 Task: Create in the project AgileCube in Backlog an issue 'Upgrade the caching mechanism of a web application to improve response time and reduce server load', assign it to team member softage.1@softage.net and change the status to IN PROGRESS. Create in the project AgileCube in Backlog an issue 'Create a new online platform for online personal finance courses with advanced budgeting and financial planning features', assign it to team member softage.2@softage.net and change the status to IN PROGRESS
Action: Mouse moved to (231, 67)
Screenshot: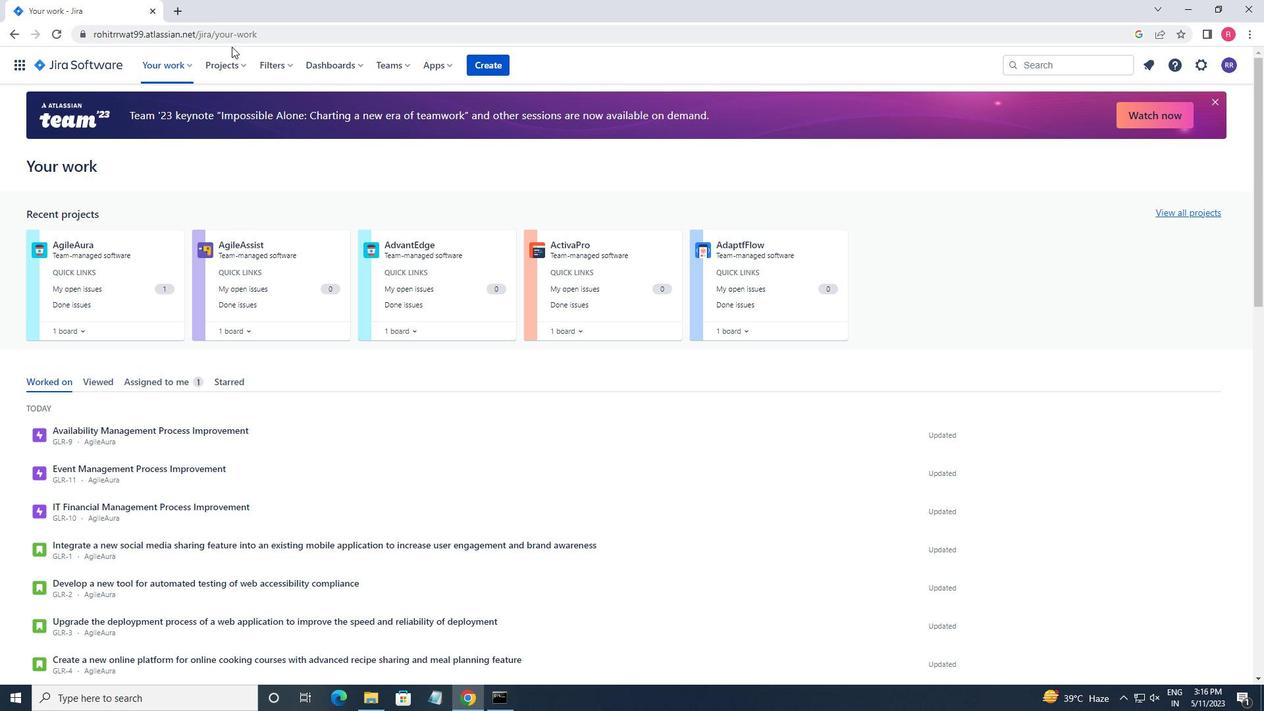 
Action: Mouse pressed left at (231, 67)
Screenshot: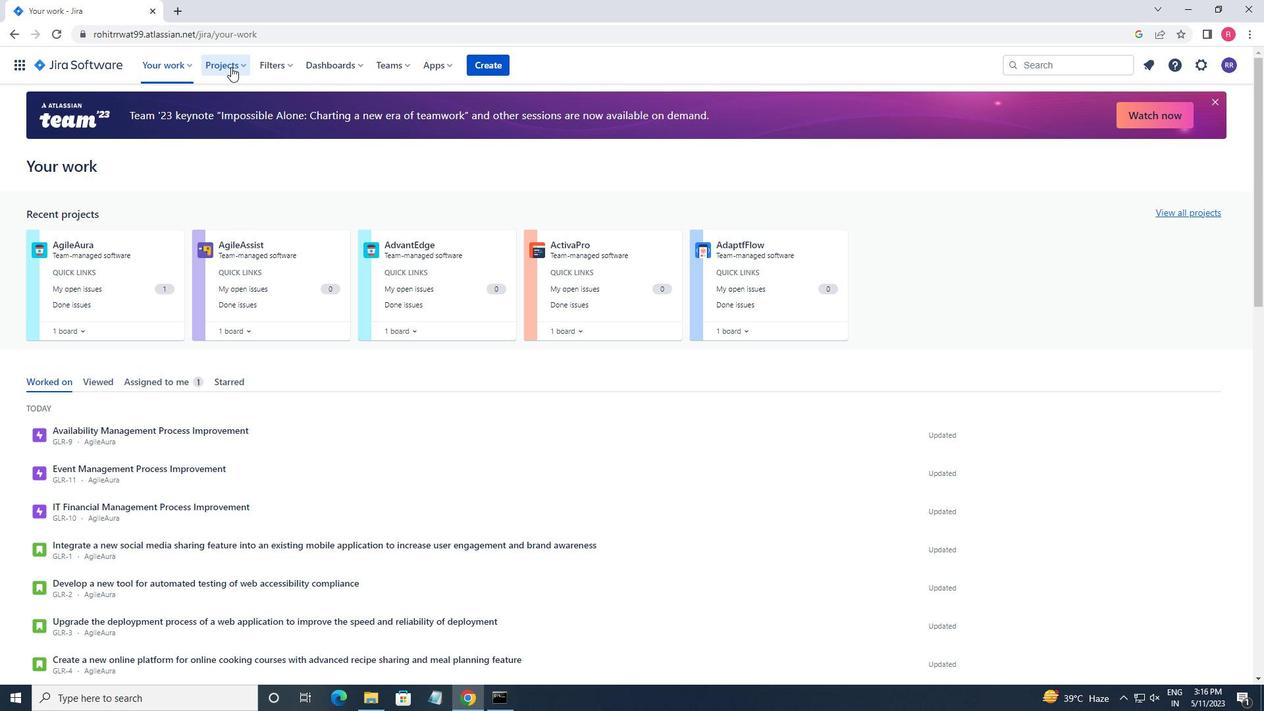 
Action: Mouse moved to (250, 140)
Screenshot: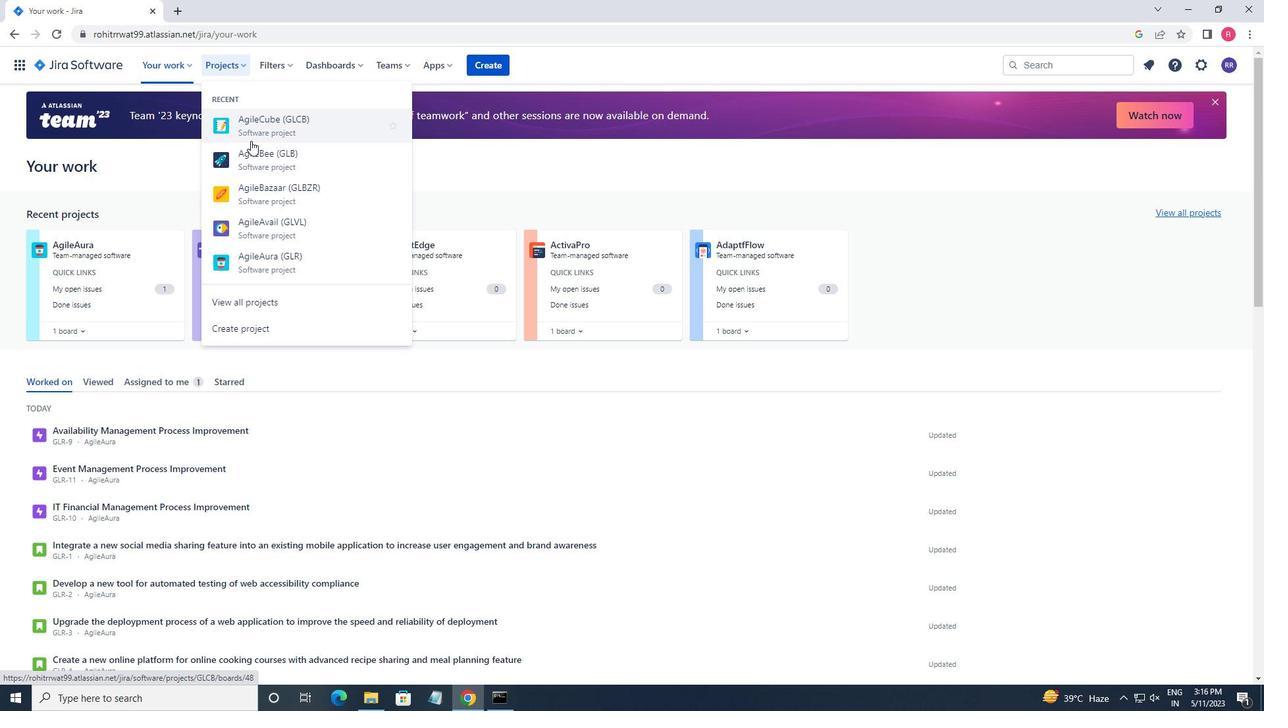 
Action: Mouse pressed left at (250, 140)
Screenshot: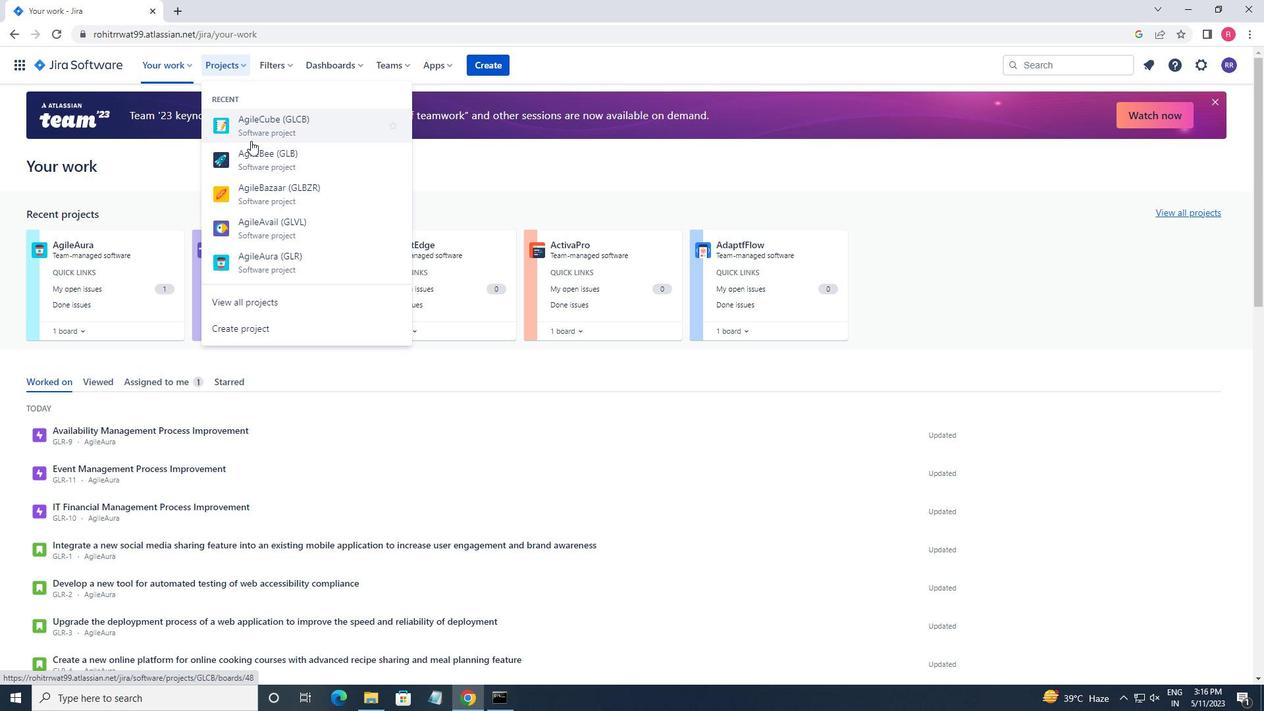 
Action: Mouse moved to (61, 204)
Screenshot: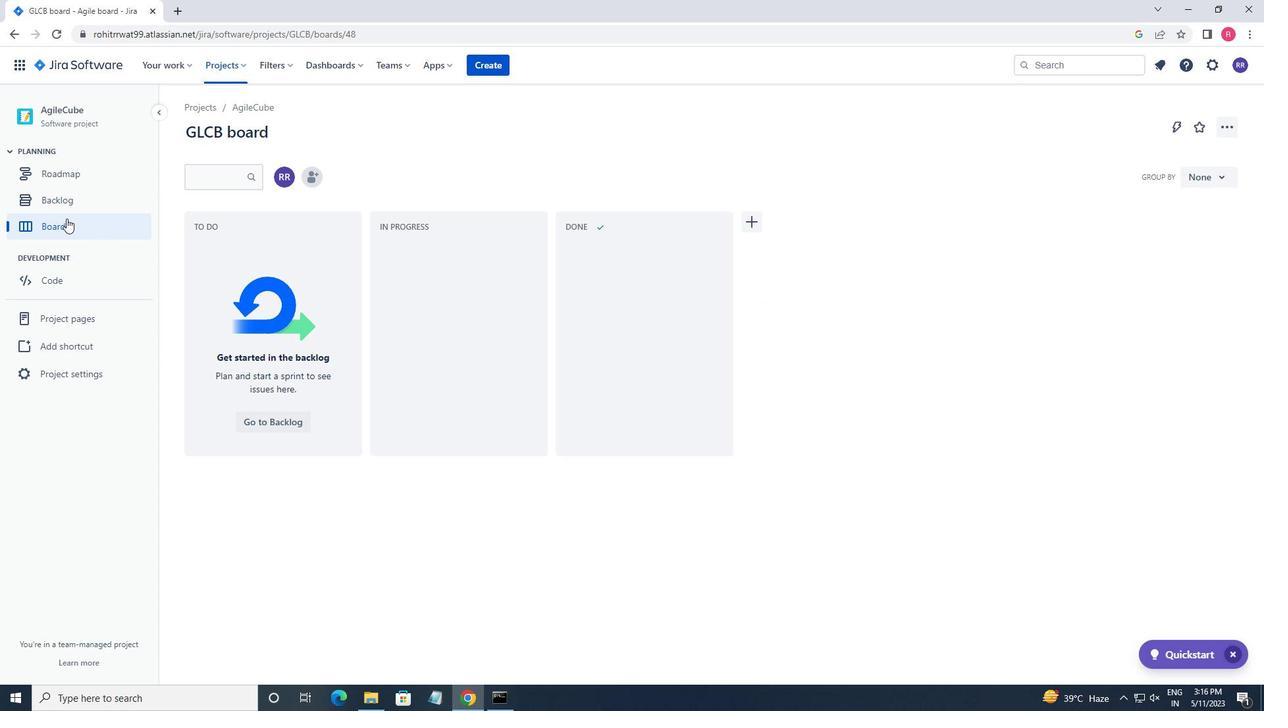 
Action: Mouse pressed left at (61, 204)
Screenshot: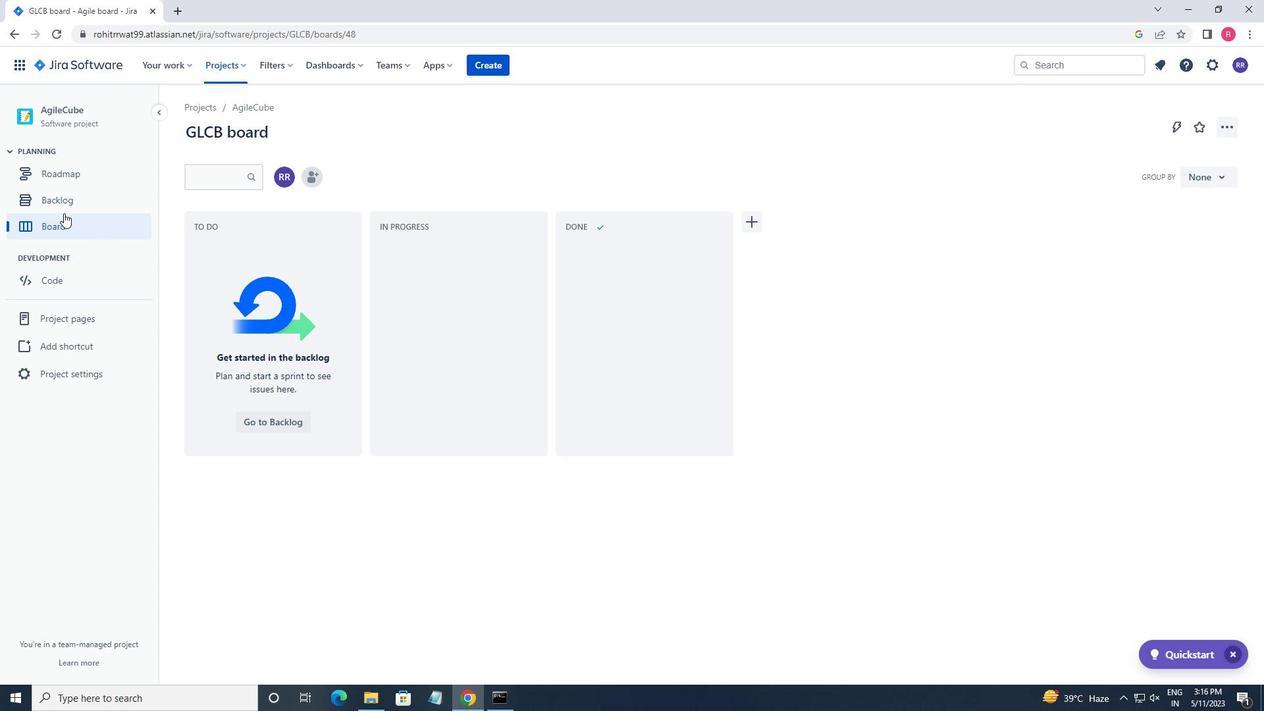 
Action: Mouse moved to (459, 505)
Screenshot: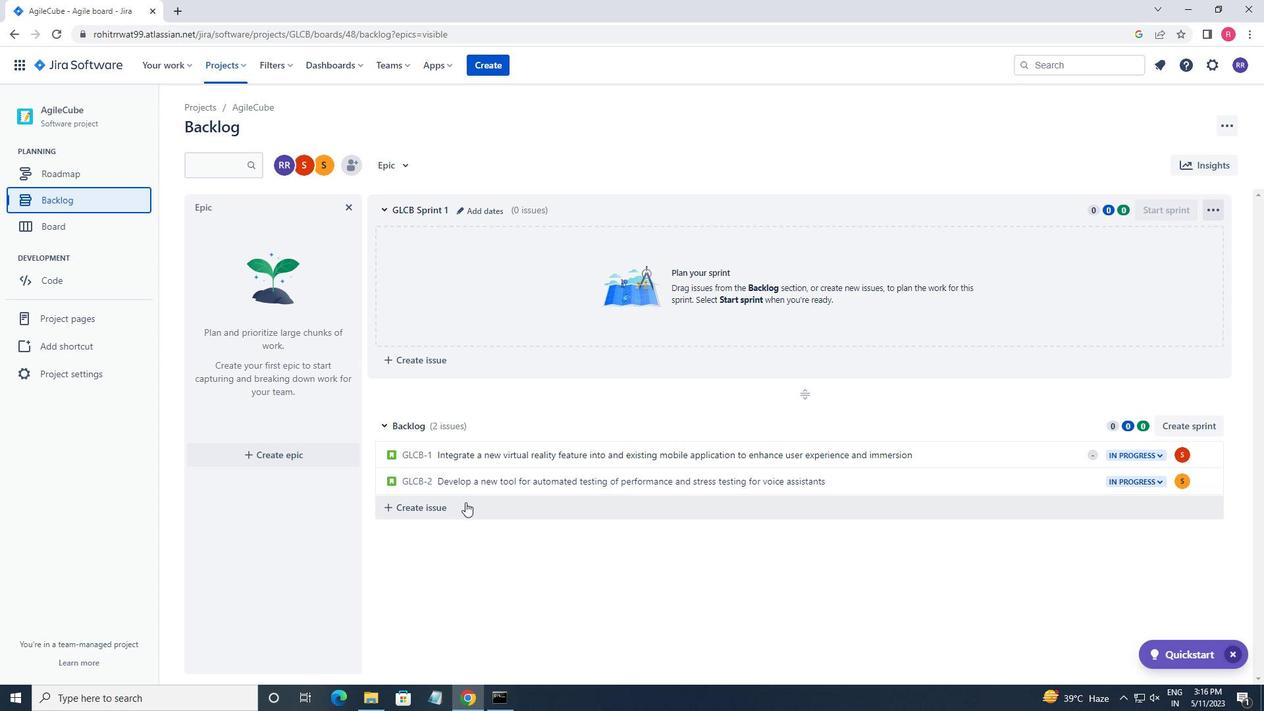 
Action: Mouse pressed left at (459, 505)
Screenshot: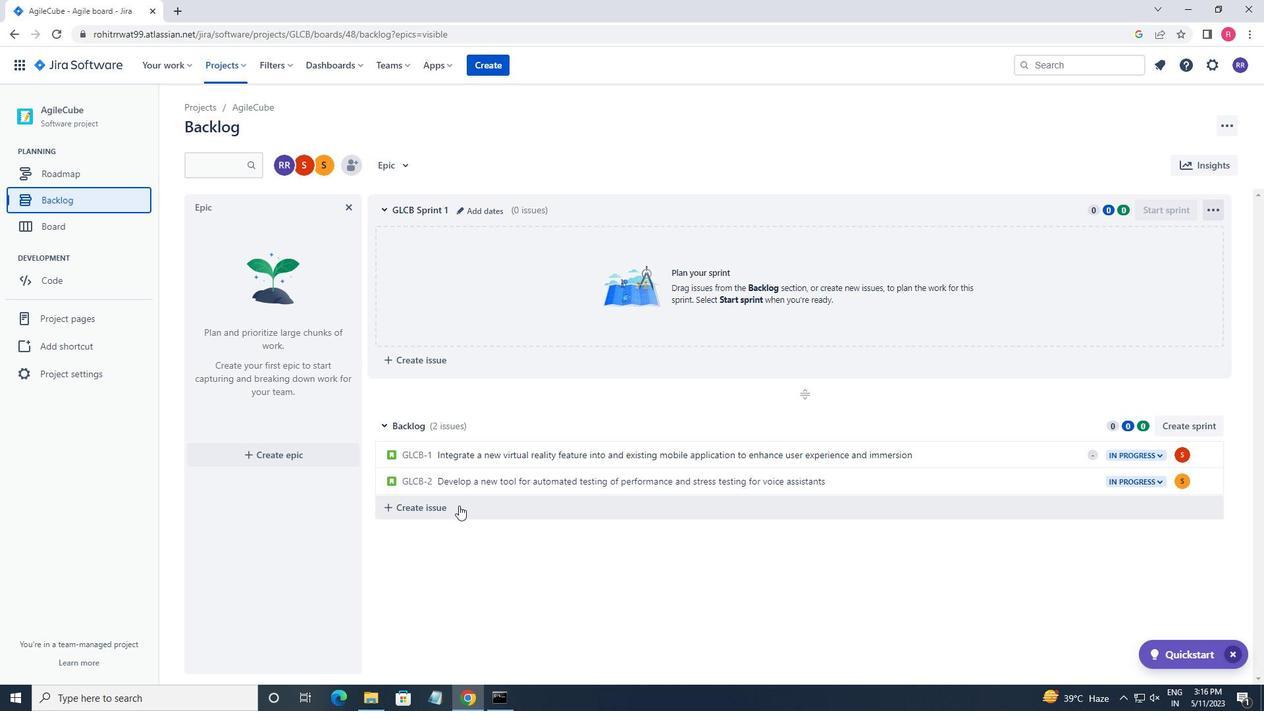 
Action: Key pressed <Key.shift_r>Upgrade<Key.space>the<Key.space>caching<Key.space>mechanusm<Key.space><Key.backspace><Key.backspace><Key.backspace><Key.backspace>ism<Key.space>of<Key.space>a<Key.space>web<Key.space>application<Key.space>to<Key.space>improbe<Key.backspace><Key.backspace>ve<Key.space>responce<Key.space>time<Key.left><Key.left><Key.left><Key.left><Key.left><Key.left><Key.left><Key.left><Key.left><Key.left><Key.right><Key.right><Key.right><Key.right><Key.right><Key.left>s<Key.right><Key.right><Key.right><Key.right><Key.right><Key.right><Key.right><Key.right><Key.right><Key.right><Key.right><Key.right><Key.right><Key.space>and<Key.space>reduce<Key.space>server<Key.left><Key.left><Key.left><Key.left><Key.left><Key.left><Key.left><Key.left><Key.left><Key.left><Key.left><Key.left><Key.left><Key.left><Key.left><Key.left><Key.left><Key.left><Key.left><Key.left><Key.left><Key.left><Key.left><Key.left><Key.left><Key.left><Key.left><Key.left><Key.left><Key.right><Key.right><Key.right><Key.right><Key.backspace><Key.right><Key.right><Key.right><Key.right><Key.right><Key.right><Key.right><Key.right><Key.right><Key.right><Key.right><Key.right><Key.right><Key.right><Key.right><Key.right><Key.right><Key.right><Key.right><Key.right><Key.right><Key.right><Key.right><Key.right><Key.right><Key.right><Key.right><Key.right><Key.right><Key.space>load<Key.enter>
Screenshot: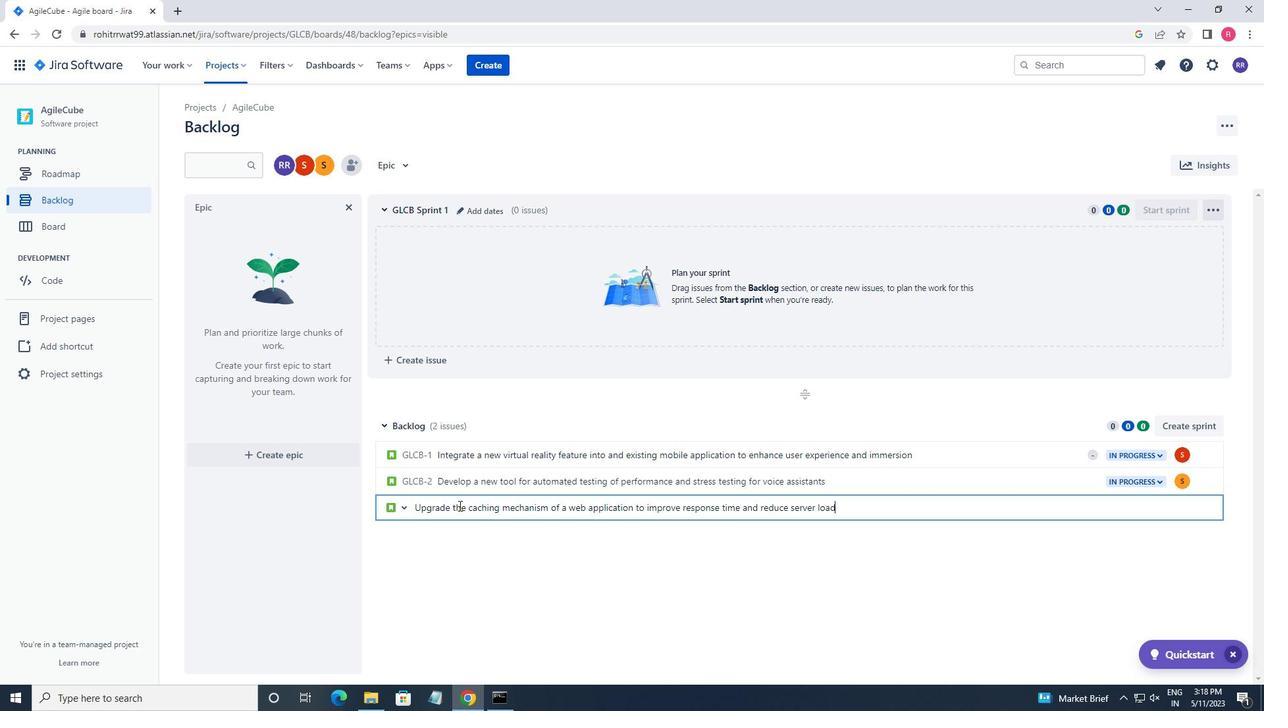 
Action: Mouse moved to (1176, 509)
Screenshot: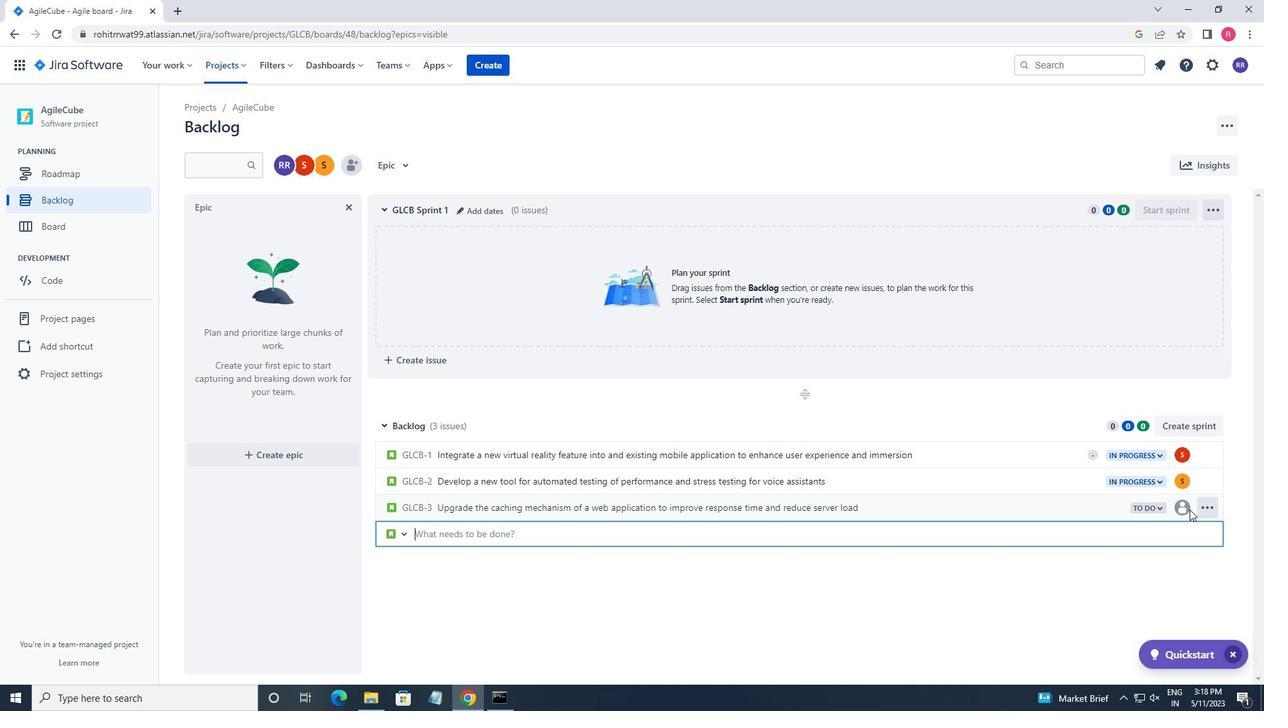
Action: Mouse pressed left at (1176, 509)
Screenshot: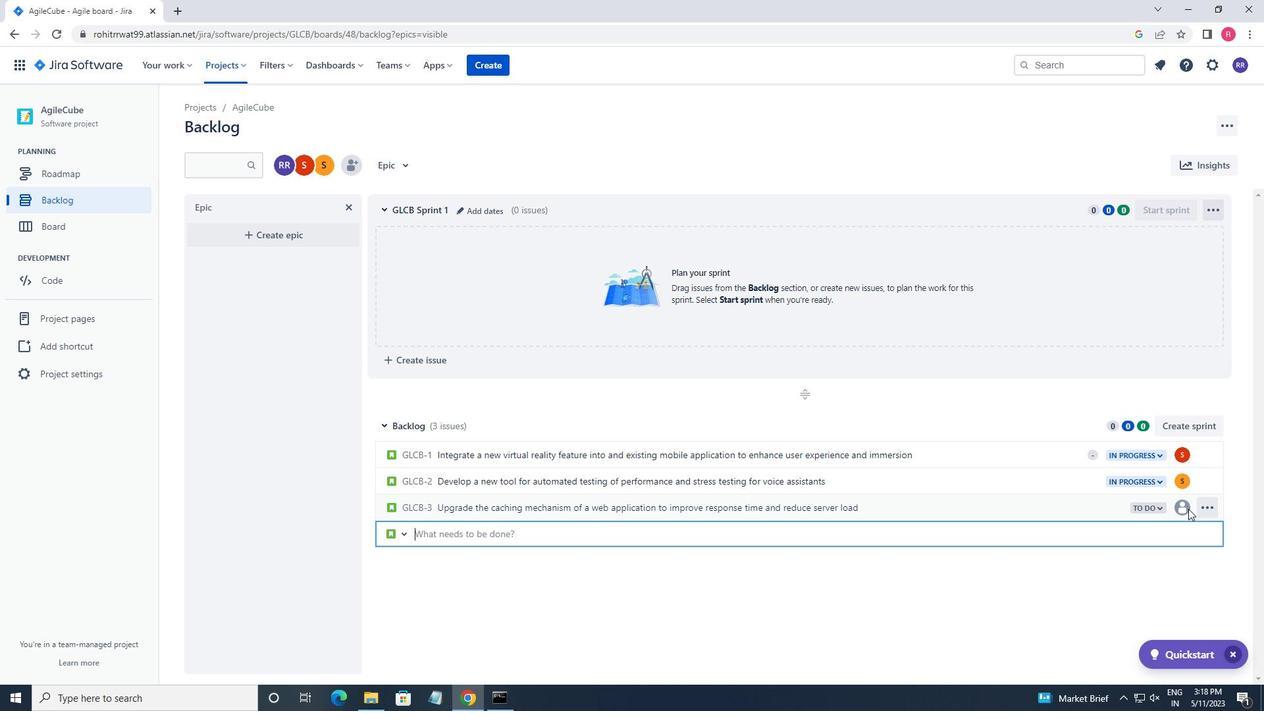 
Action: Mouse moved to (1178, 510)
Screenshot: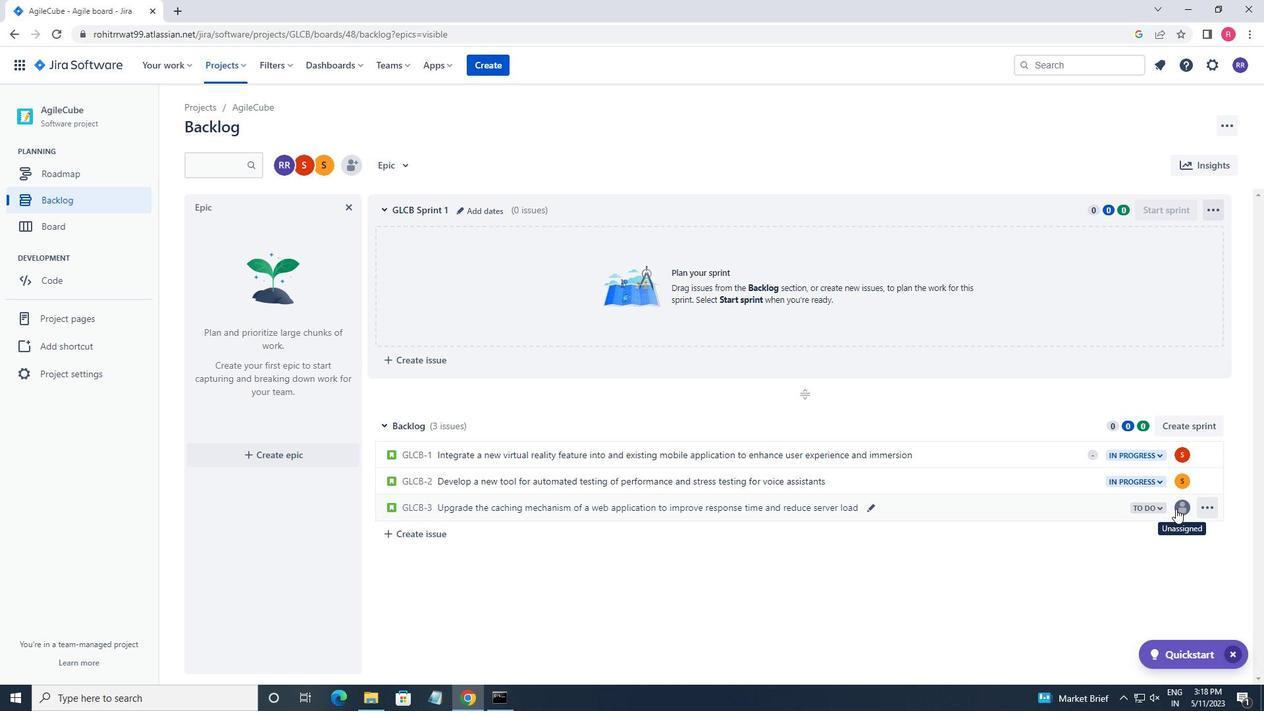 
Action: Mouse pressed left at (1178, 510)
Screenshot: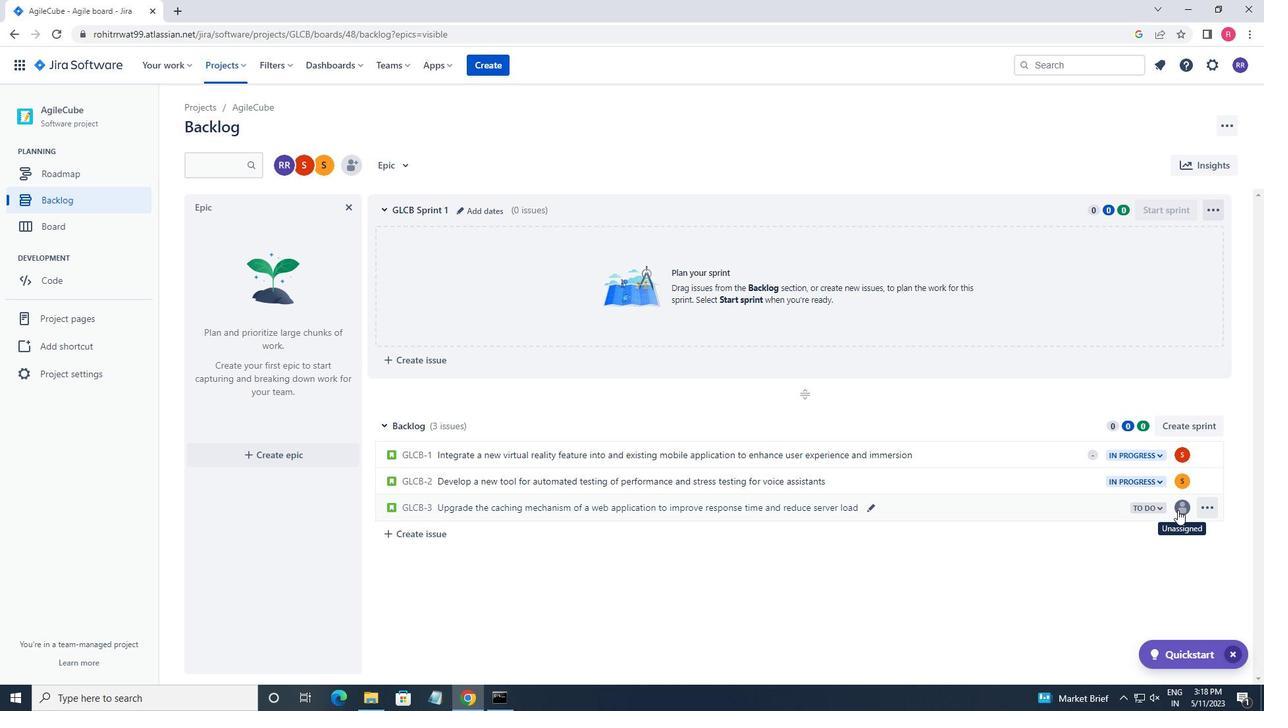 
Action: Mouse moved to (1125, 525)
Screenshot: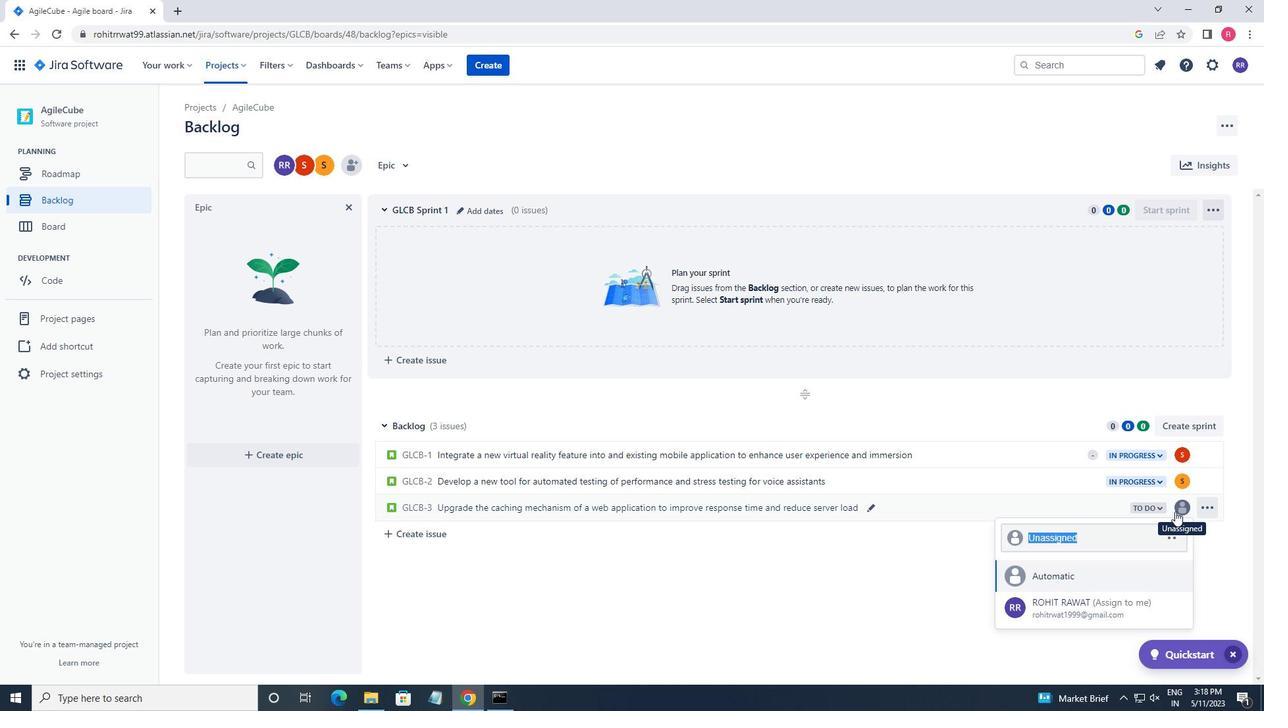 
Action: Key pressed softage.1
Screenshot: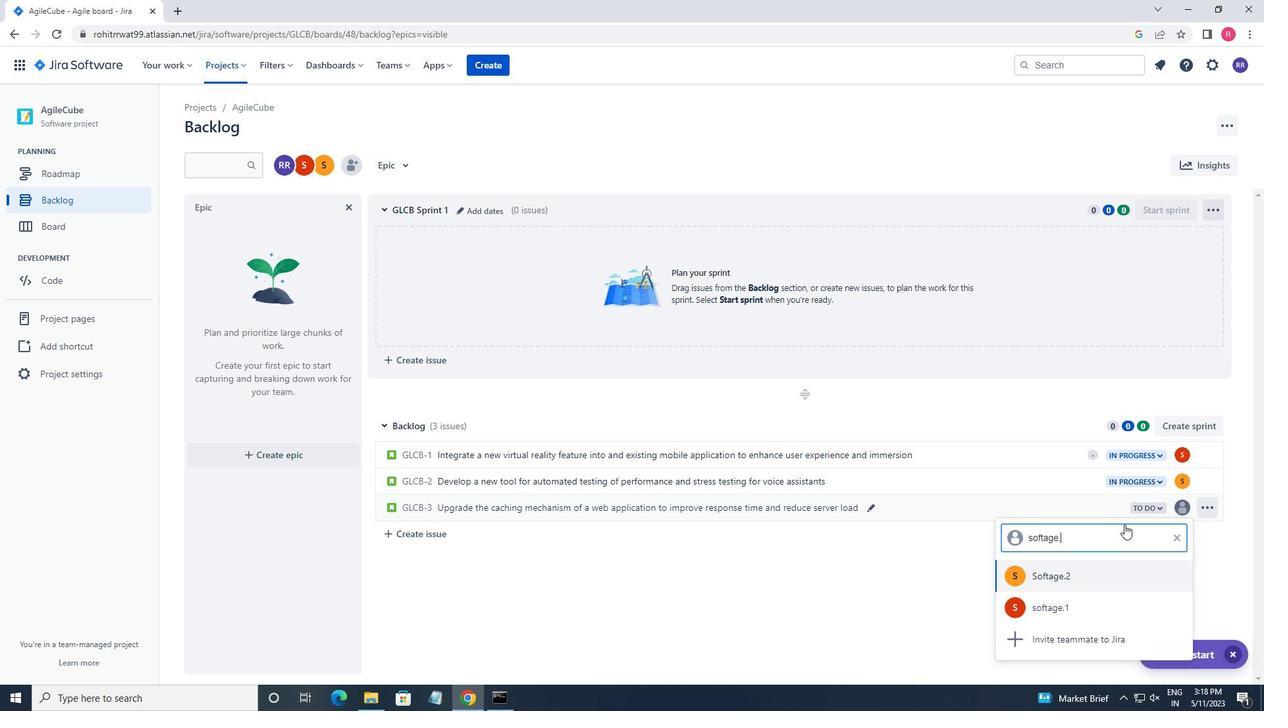 
Action: Mouse moved to (1059, 584)
Screenshot: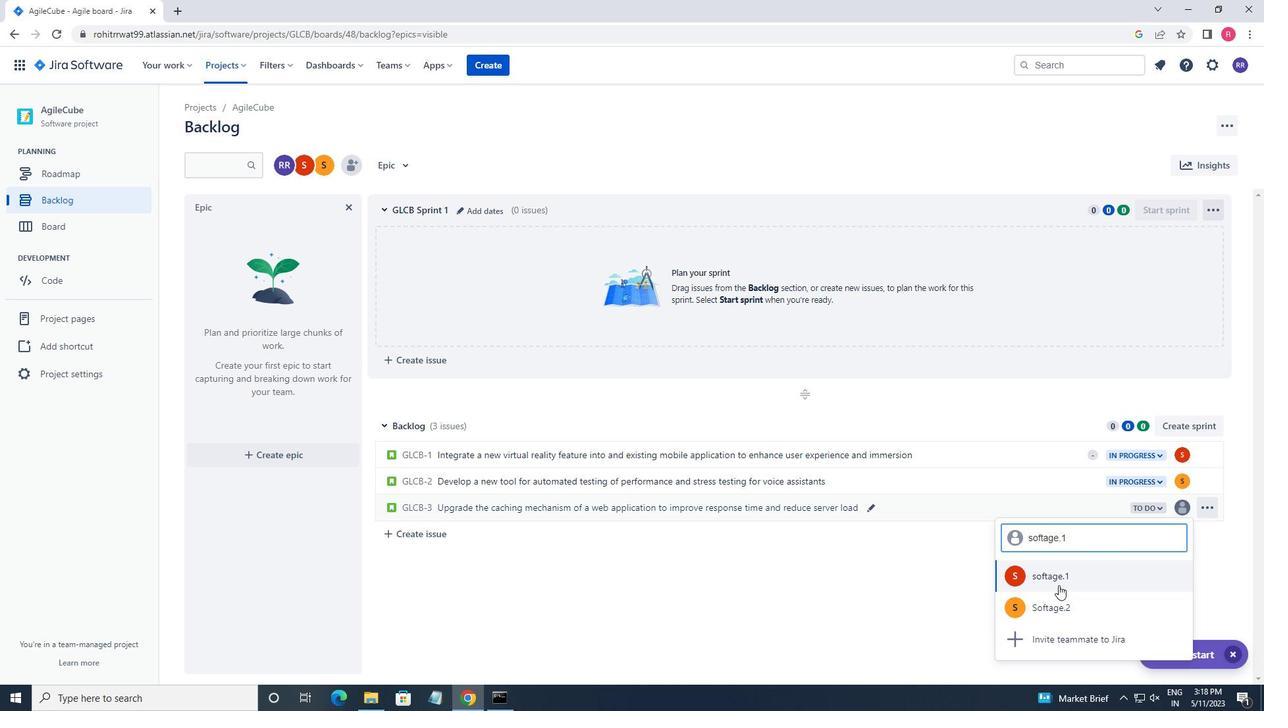 
Action: Mouse pressed left at (1059, 584)
Screenshot: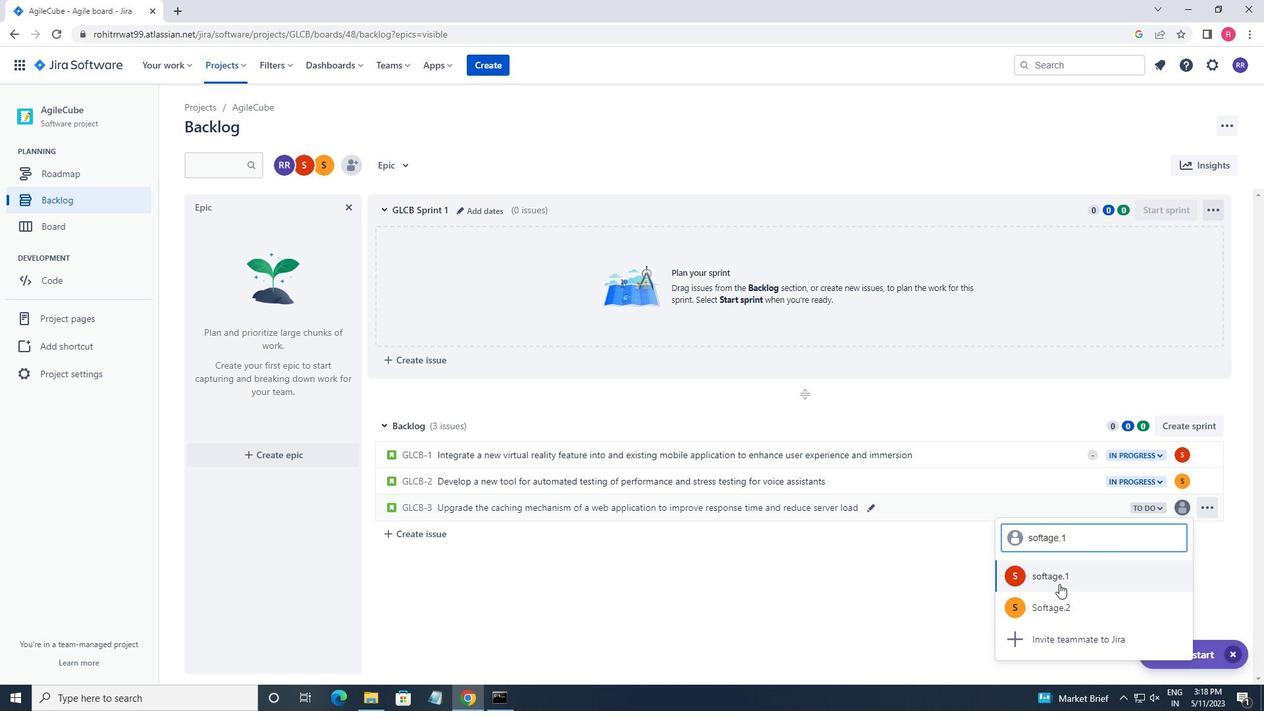 
Action: Mouse moved to (1138, 509)
Screenshot: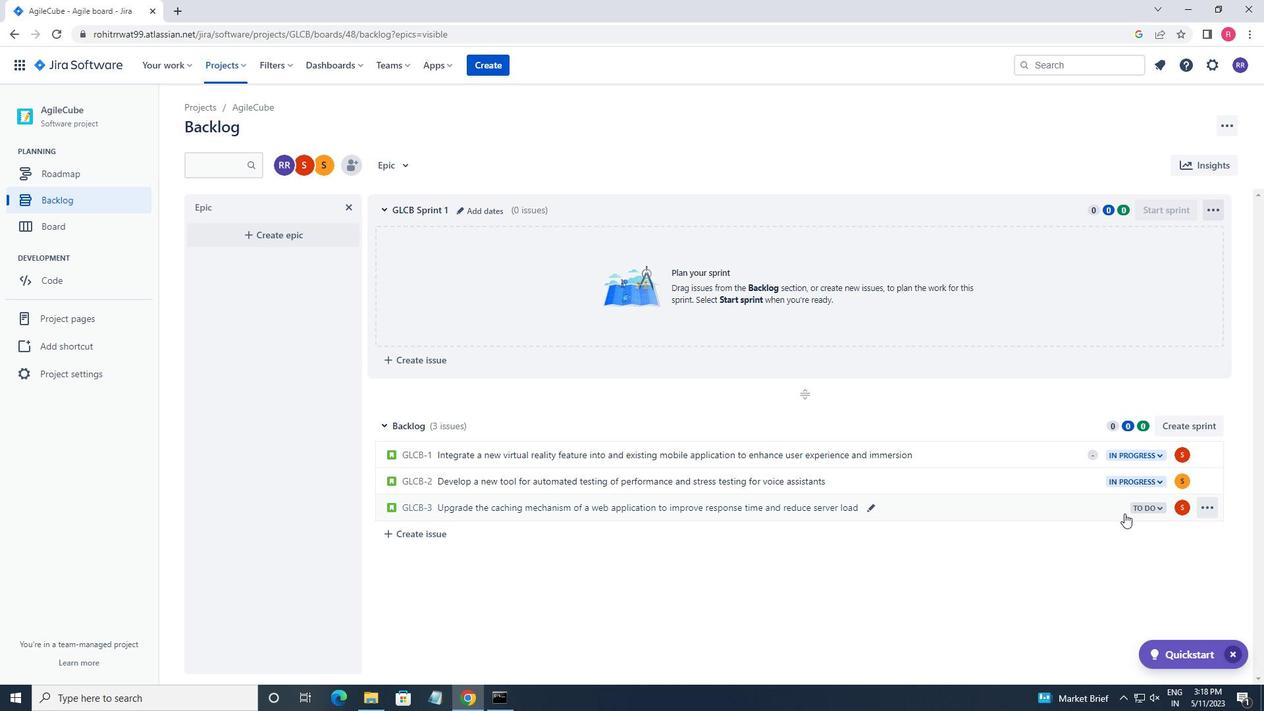 
Action: Mouse pressed left at (1138, 509)
Screenshot: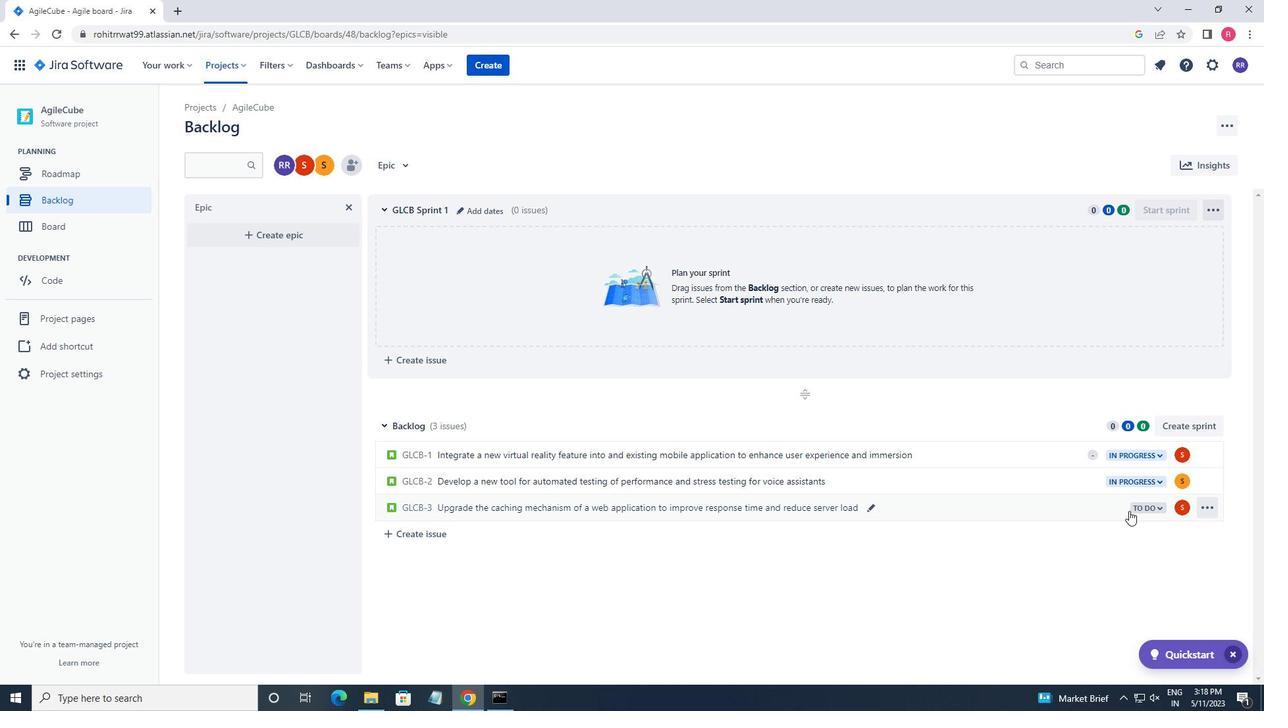 
Action: Mouse moved to (1053, 531)
Screenshot: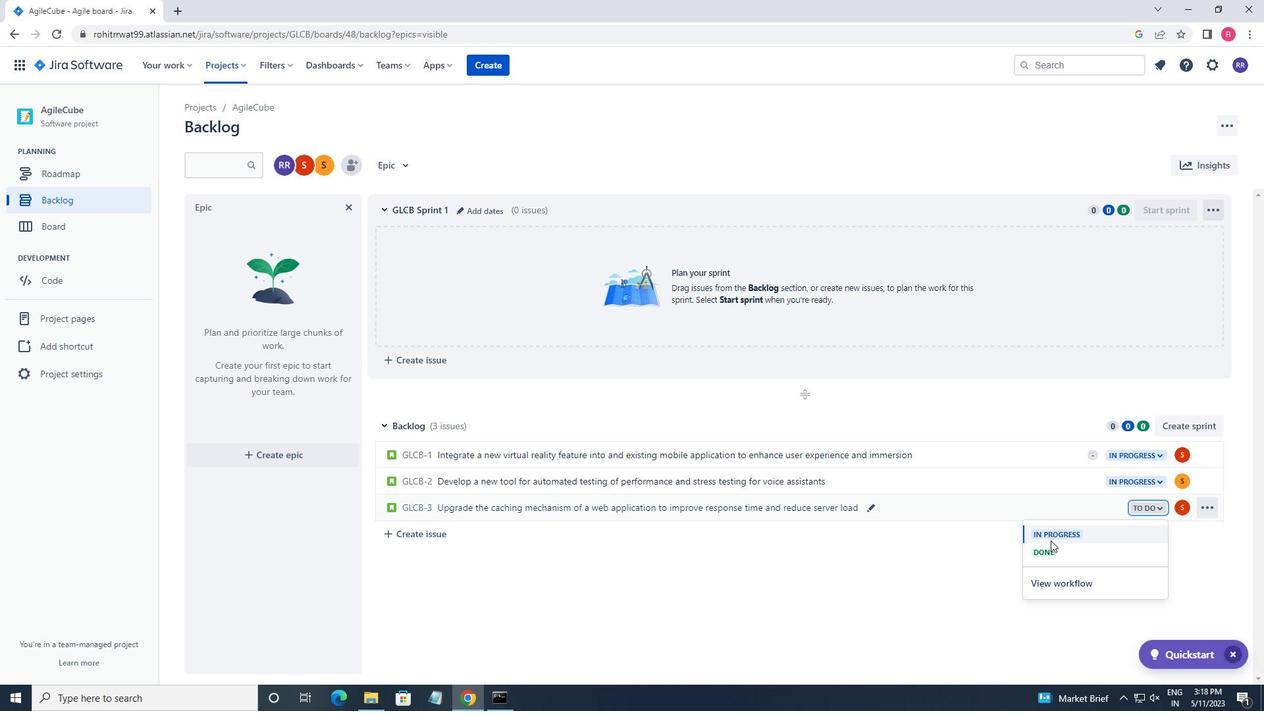 
Action: Mouse pressed left at (1053, 531)
Screenshot: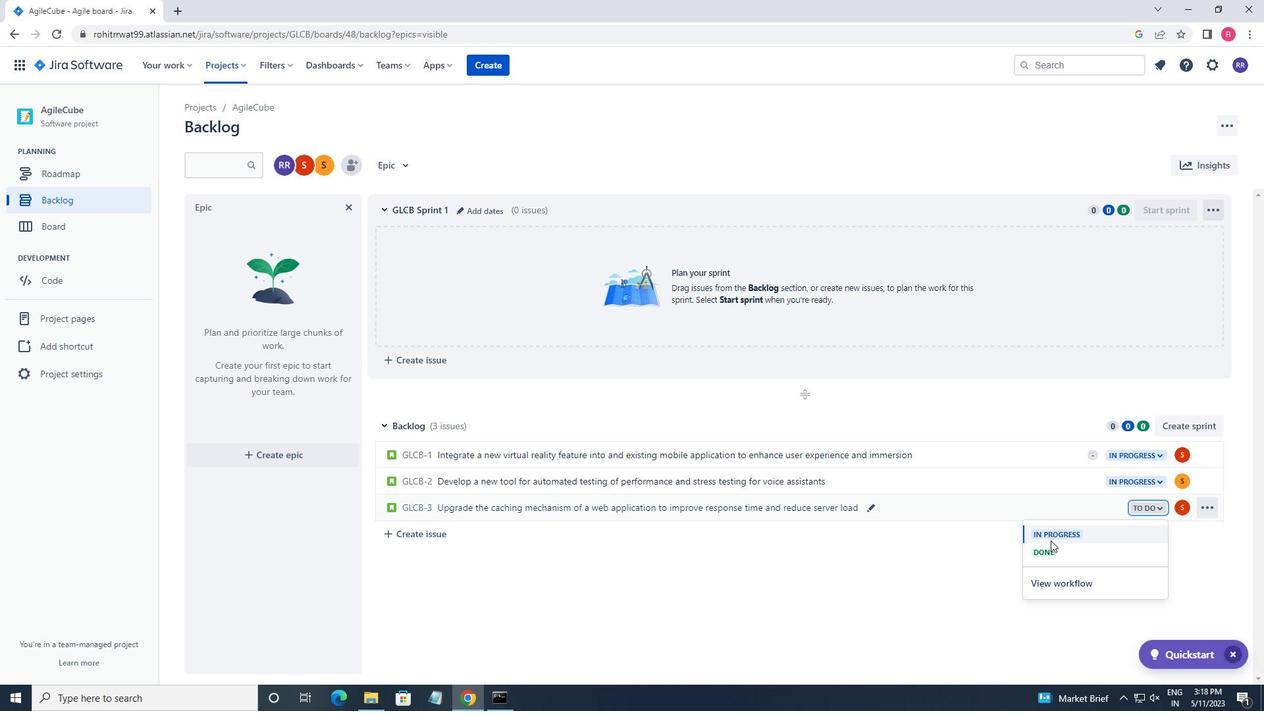 
Action: Mouse moved to (550, 536)
Screenshot: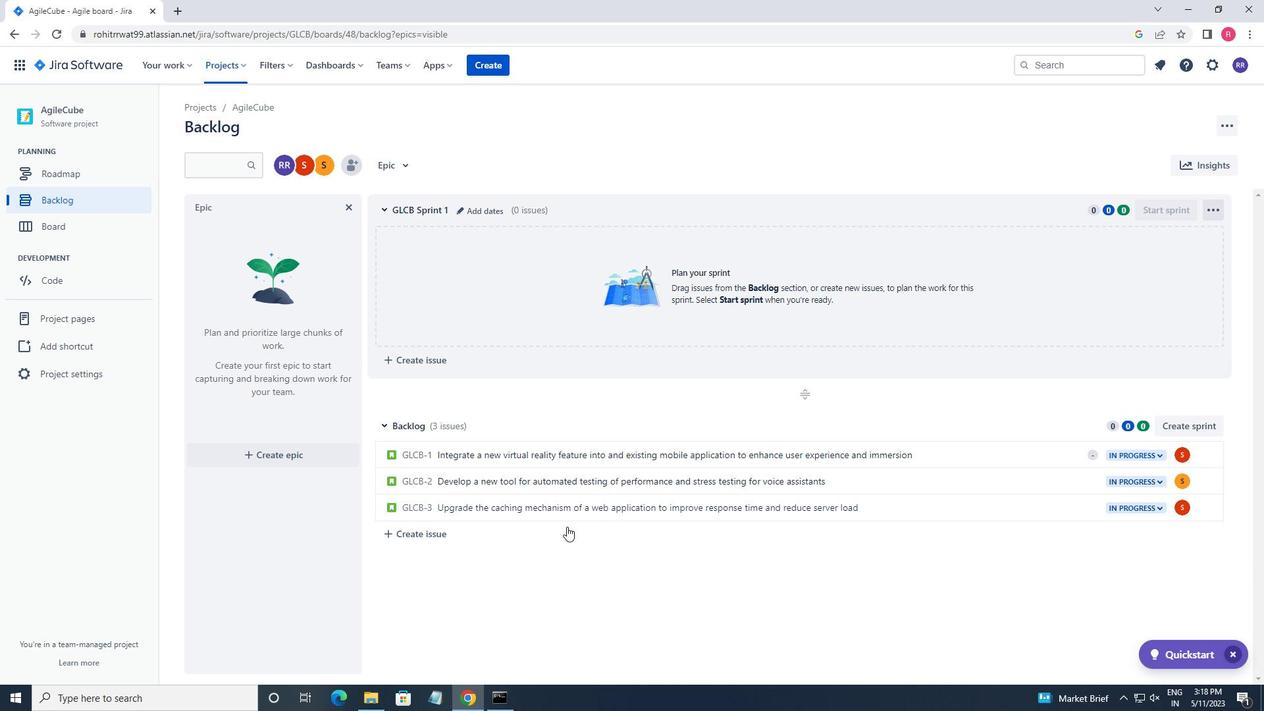 
Action: Mouse pressed left at (550, 536)
Screenshot: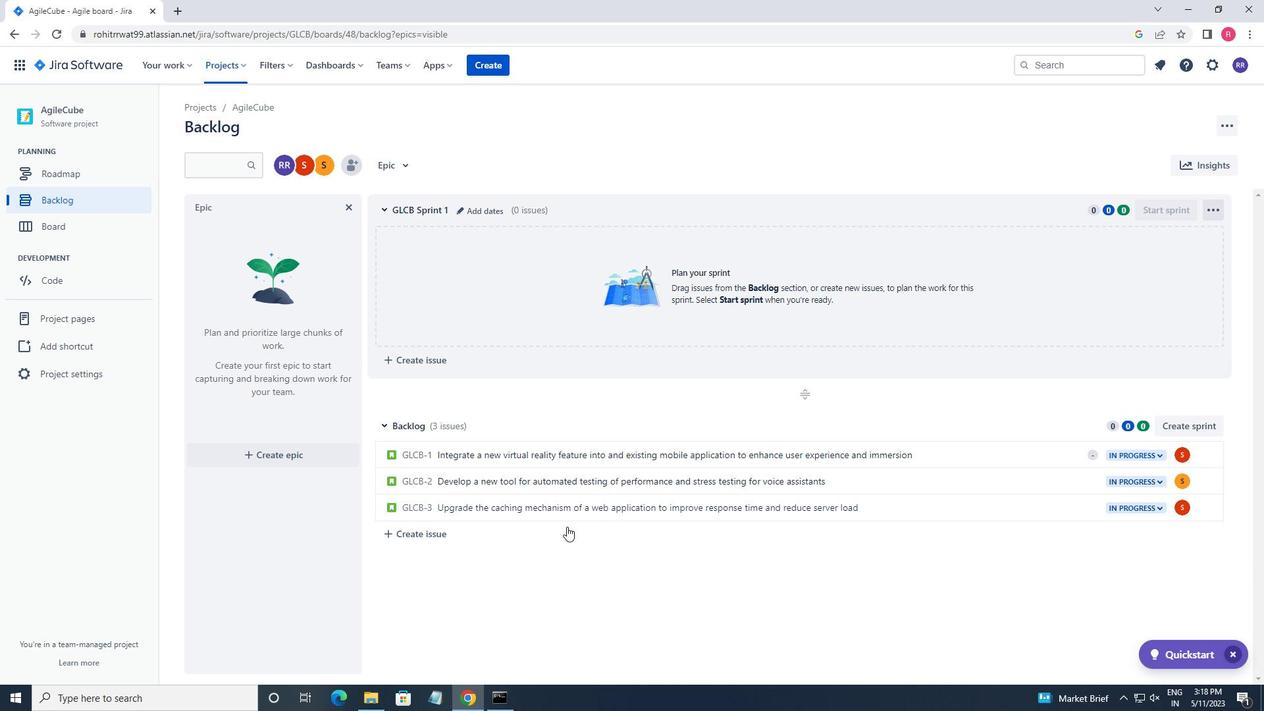 
Action: Mouse moved to (534, 562)
Screenshot: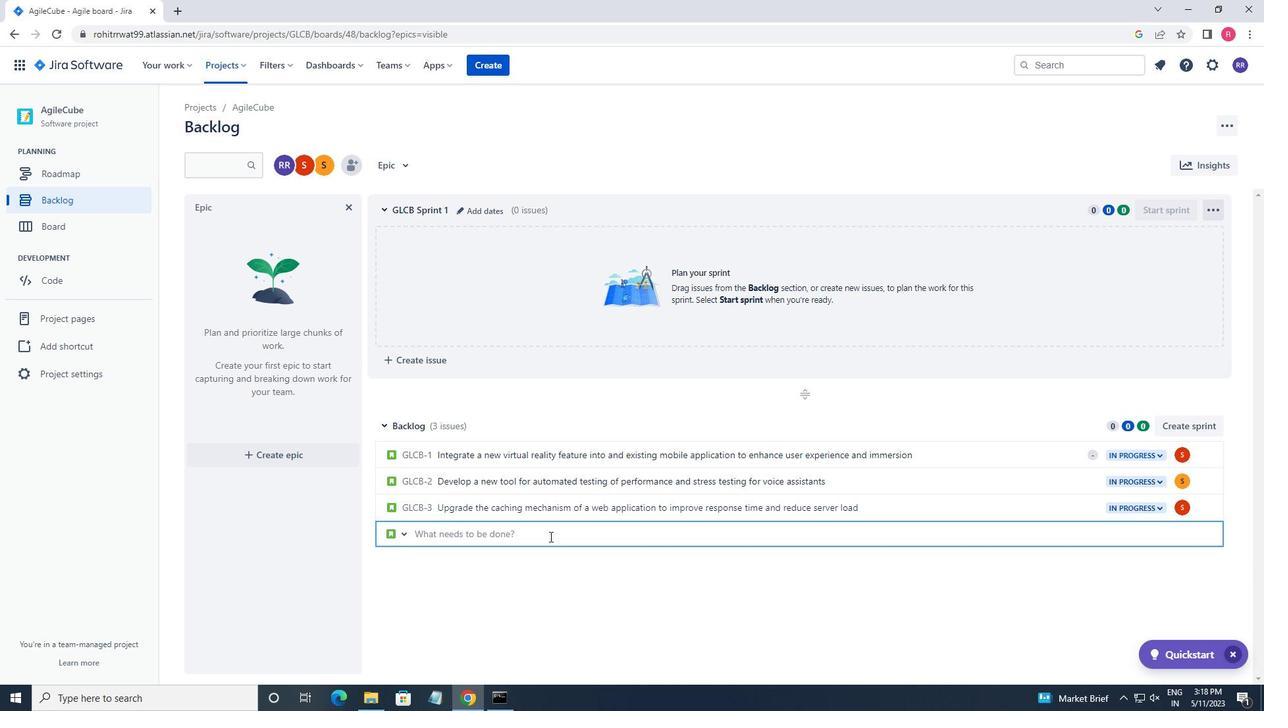 
Action: Key pressed <Key.shift>CREATE<Key.space>NEW<Key.space><Key.backspace><Key.backspace><Key.backspace><Key.backspace>A<Key.space>NEW<Key.space>ONLINE<Key.space>PLATFORM<Key.space>FOR<Key.space>ONLINE<Key.space>PERSONAL<Key.space>FINANCE<Key.space>COURSE<Key.space><Key.backspace>S<Key.space>WITH<Key.space>ADVASN<Key.backspace><Key.backspace>NCED<Key.space>BUDE<Key.backspace>GETING<Key.space>AND<Key.space>FINANCIAL<Key.space>PLANNING<Key.space>FEATURE<Key.enter>
Screenshot: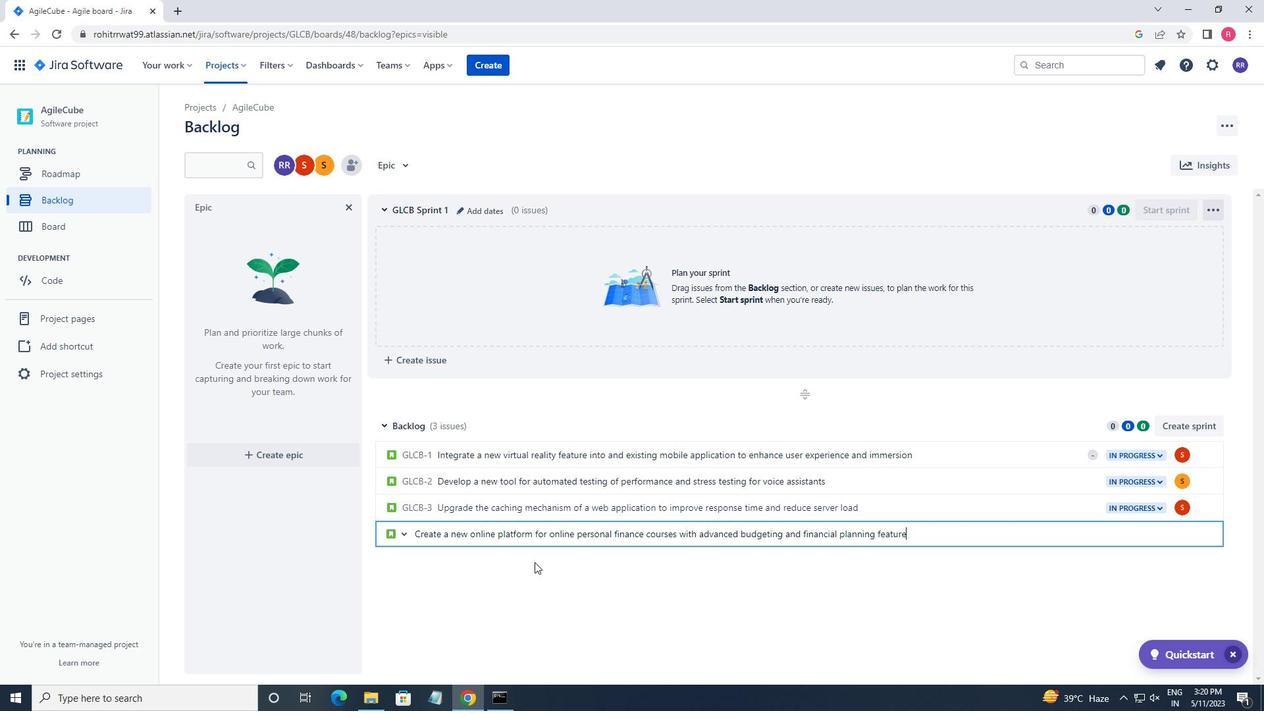 
Action: Mouse moved to (1178, 537)
Screenshot: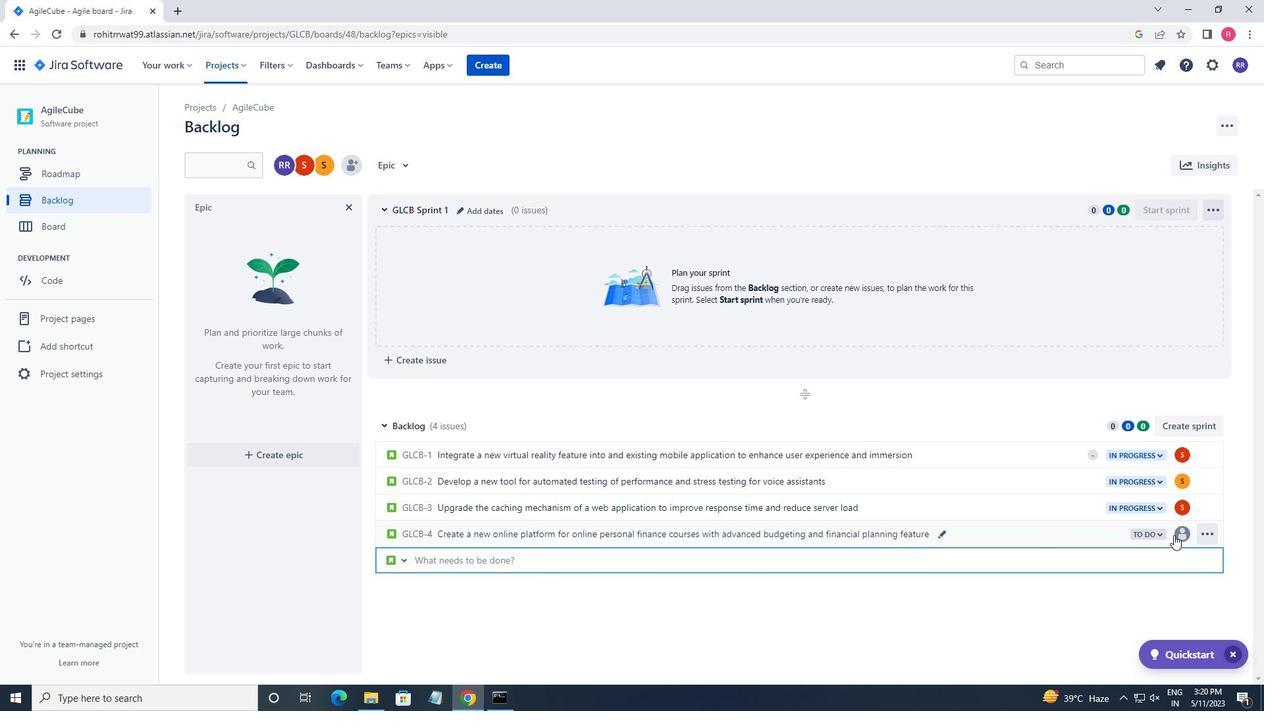 
Action: Mouse pressed left at (1178, 537)
Screenshot: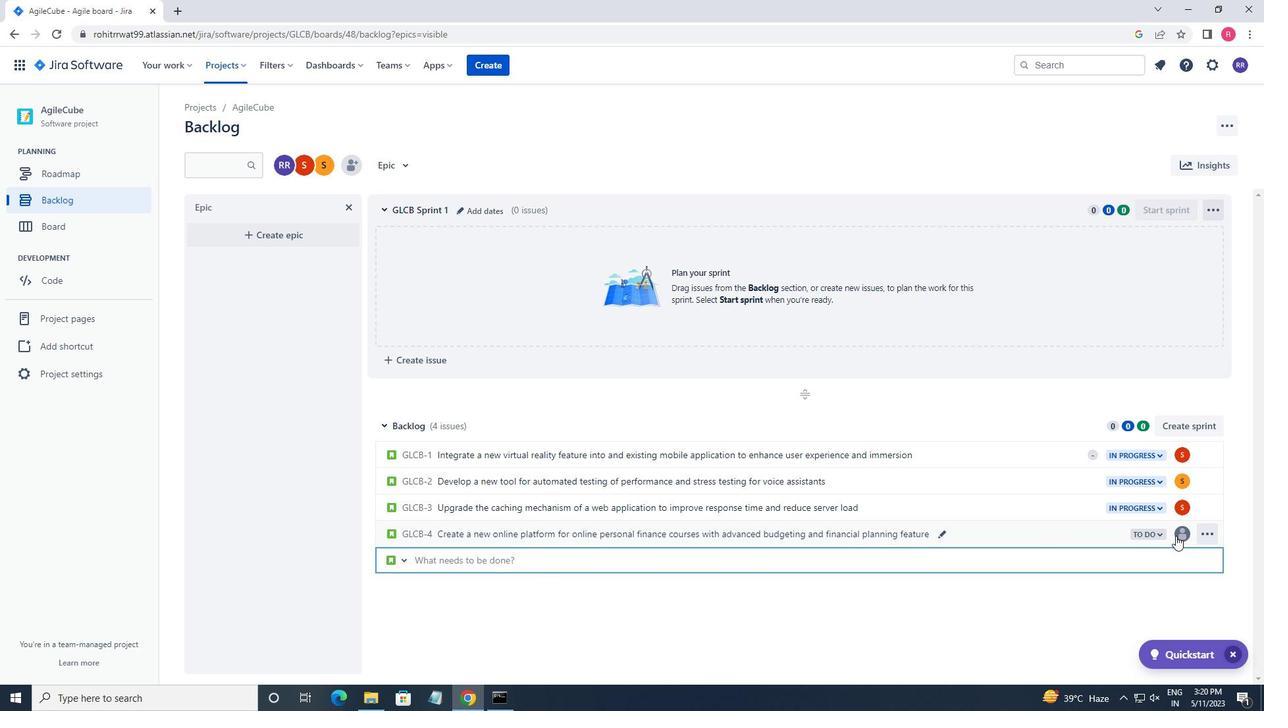 
Action: Key pressed SOFTAGE.2
Screenshot: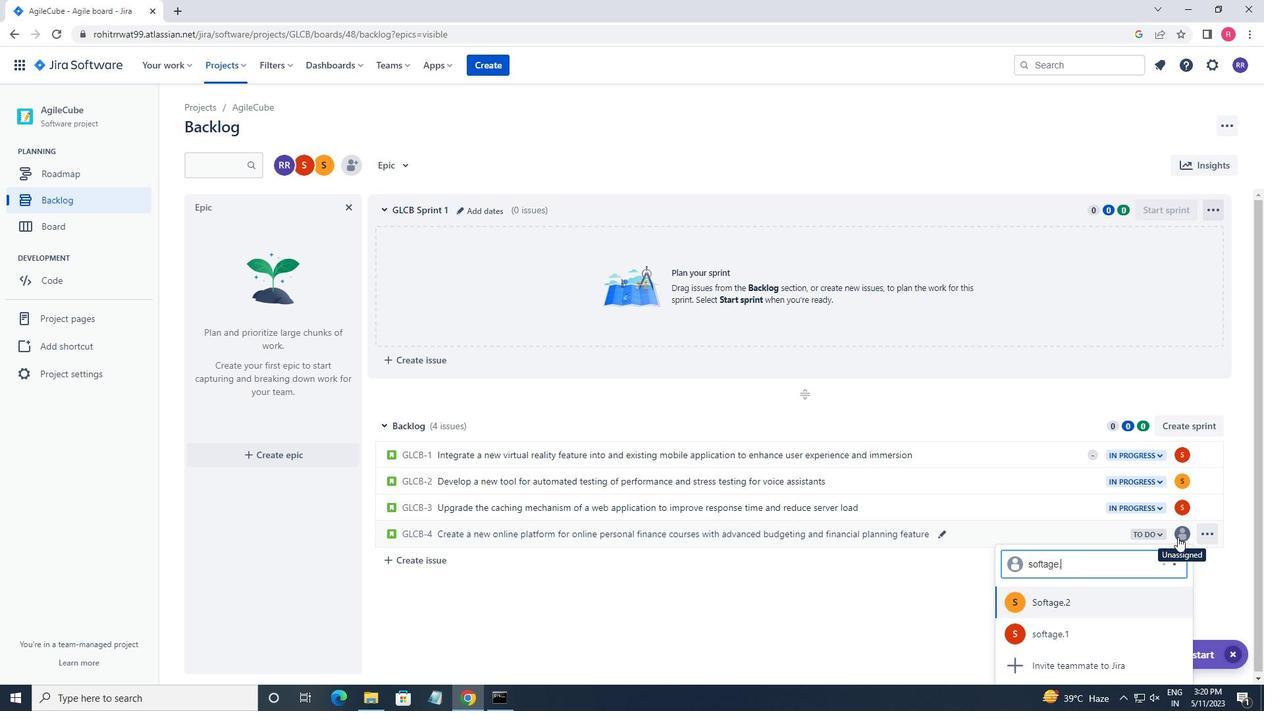 
Action: Mouse moved to (1029, 596)
Screenshot: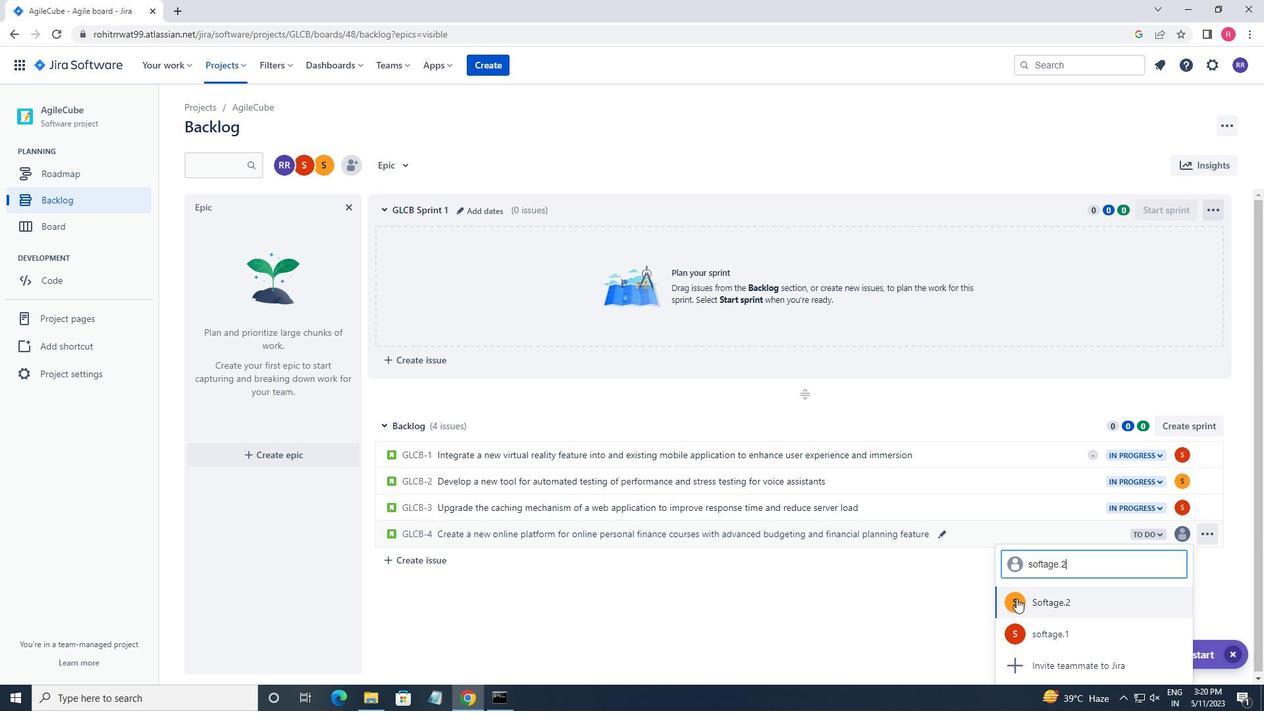 
Action: Mouse pressed left at (1029, 596)
Screenshot: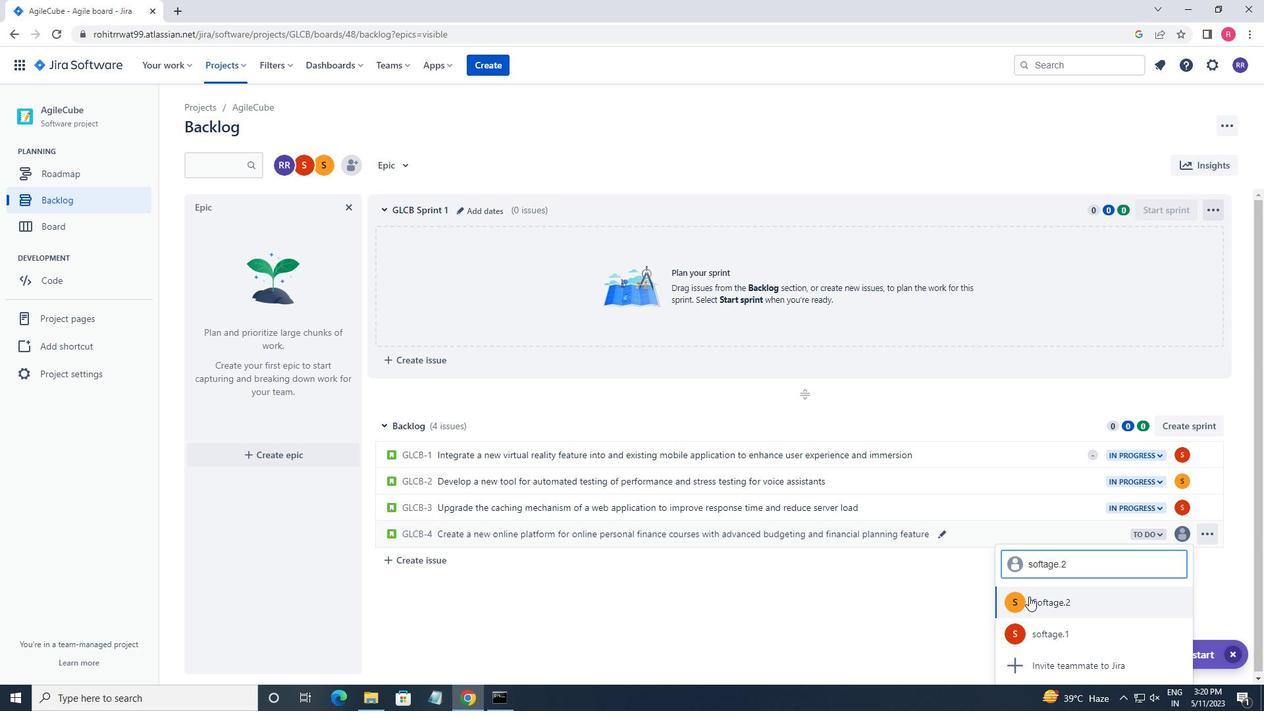 
Action: Mouse moved to (1154, 538)
Screenshot: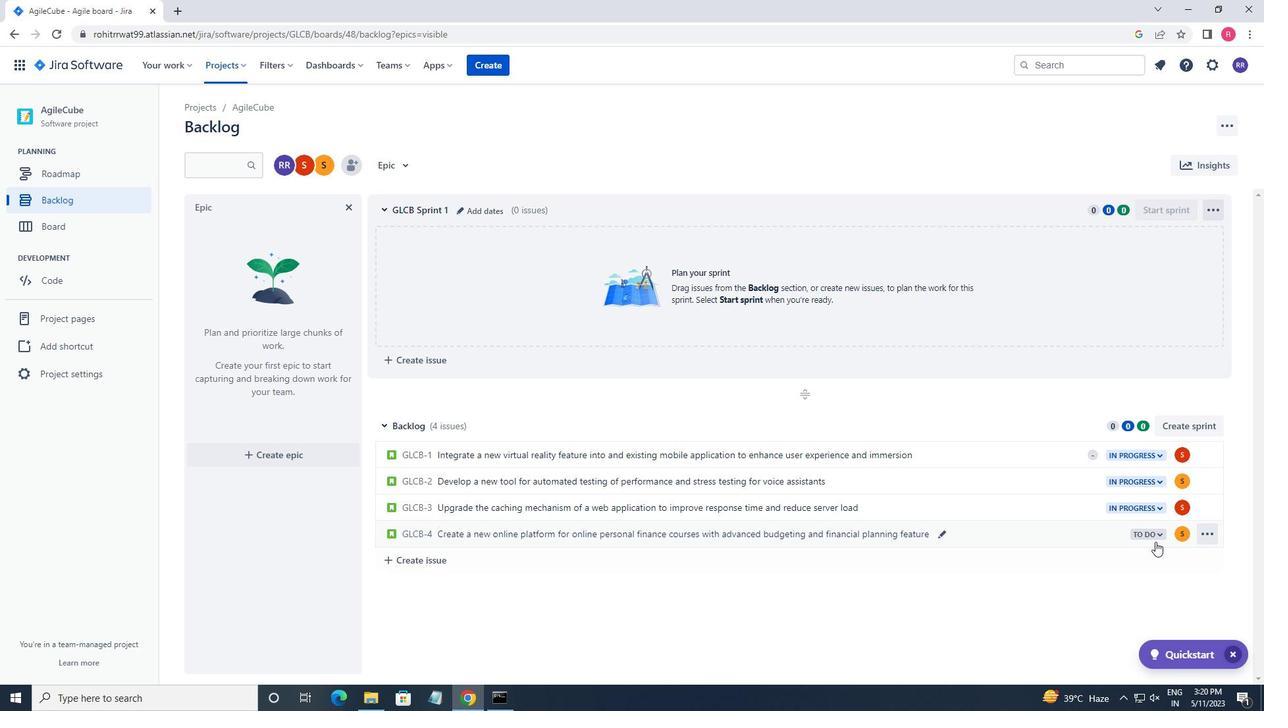 
Action: Mouse pressed left at (1154, 538)
Screenshot: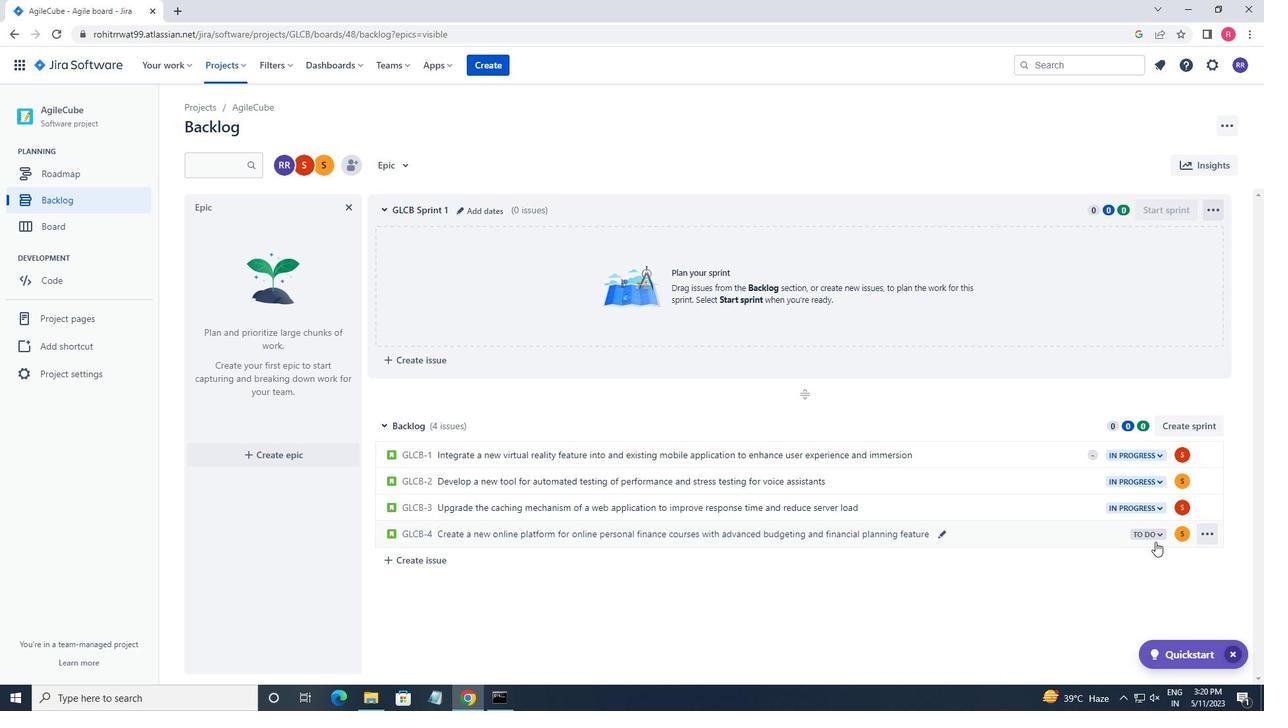 
Action: Mouse moved to (1064, 557)
Screenshot: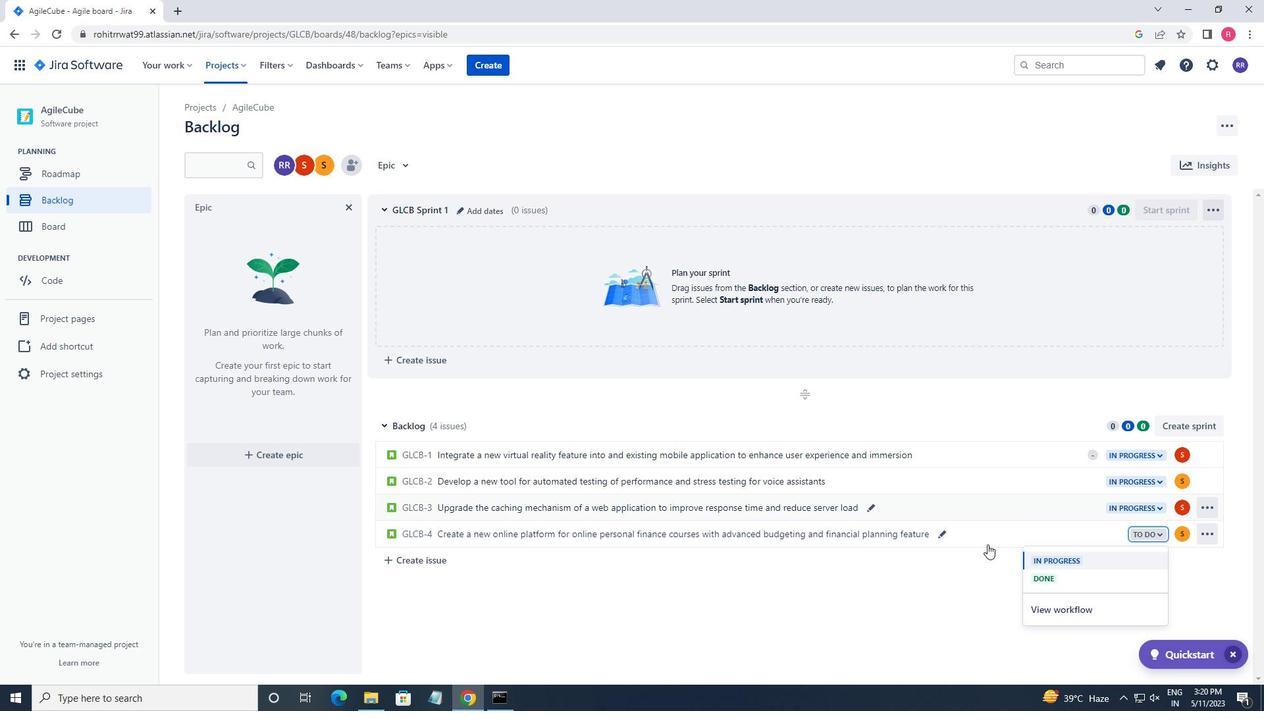 
Action: Mouse pressed left at (1064, 557)
Screenshot: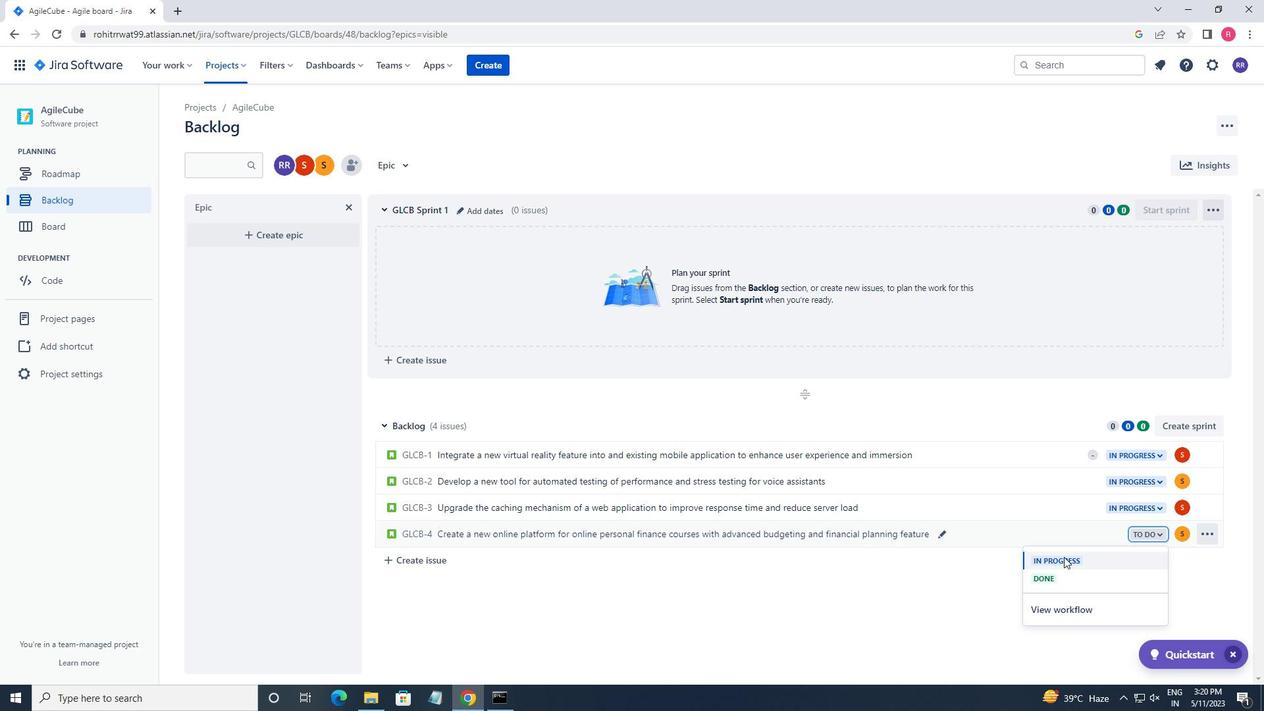 
